 Task: Assign in the project TourPlan the issue 'Create a feature for users to track their fitness and health data' to the sprint 'Breakaway'.
Action: Mouse moved to (1304, 496)
Screenshot: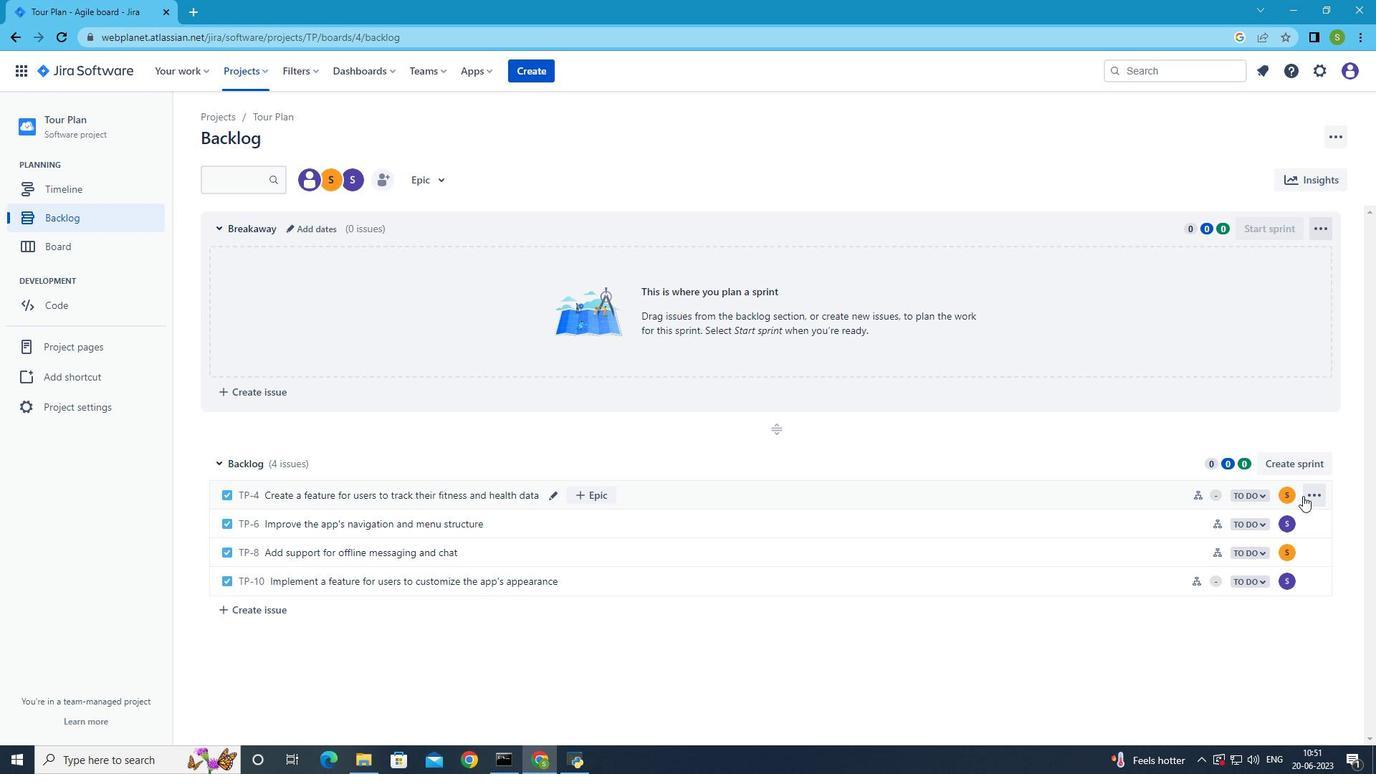 
Action: Mouse pressed left at (1304, 496)
Screenshot: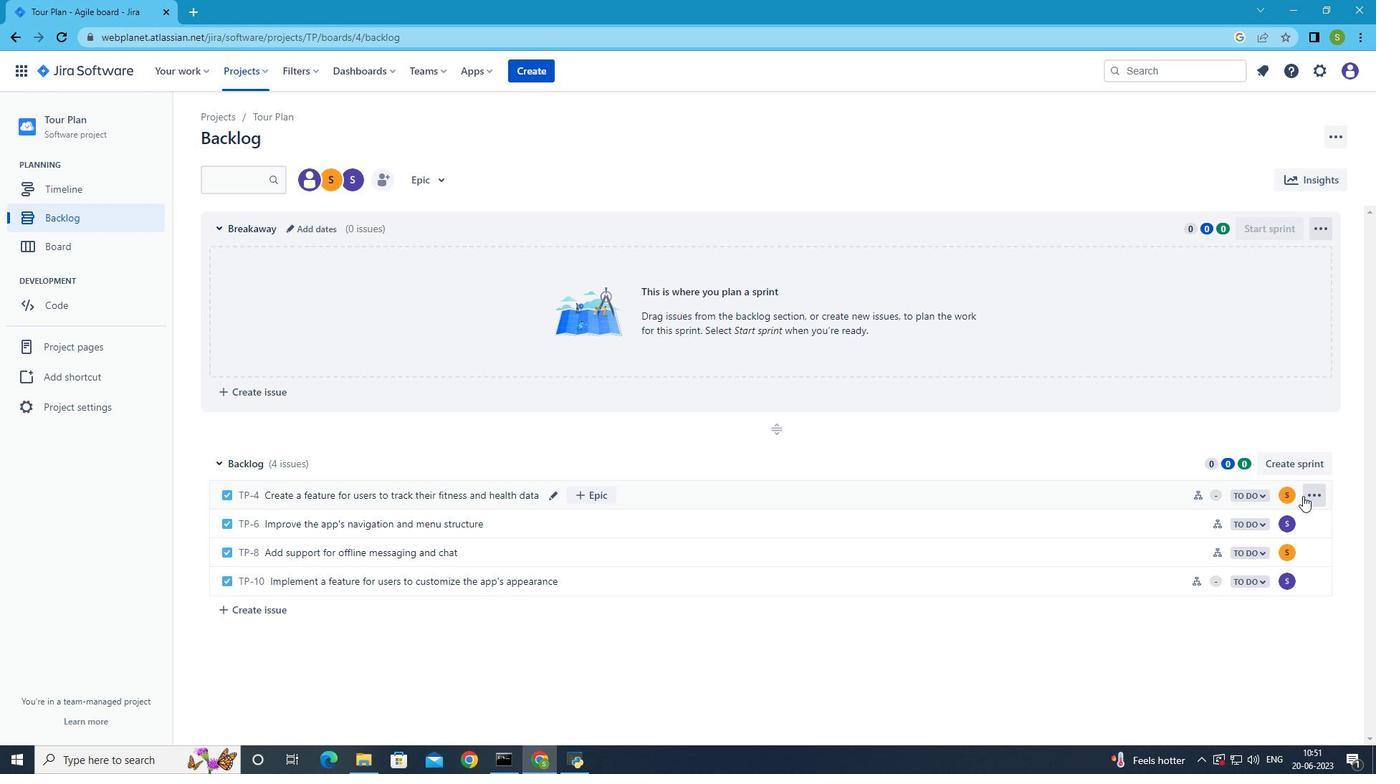 
Action: Mouse moved to (1272, 658)
Screenshot: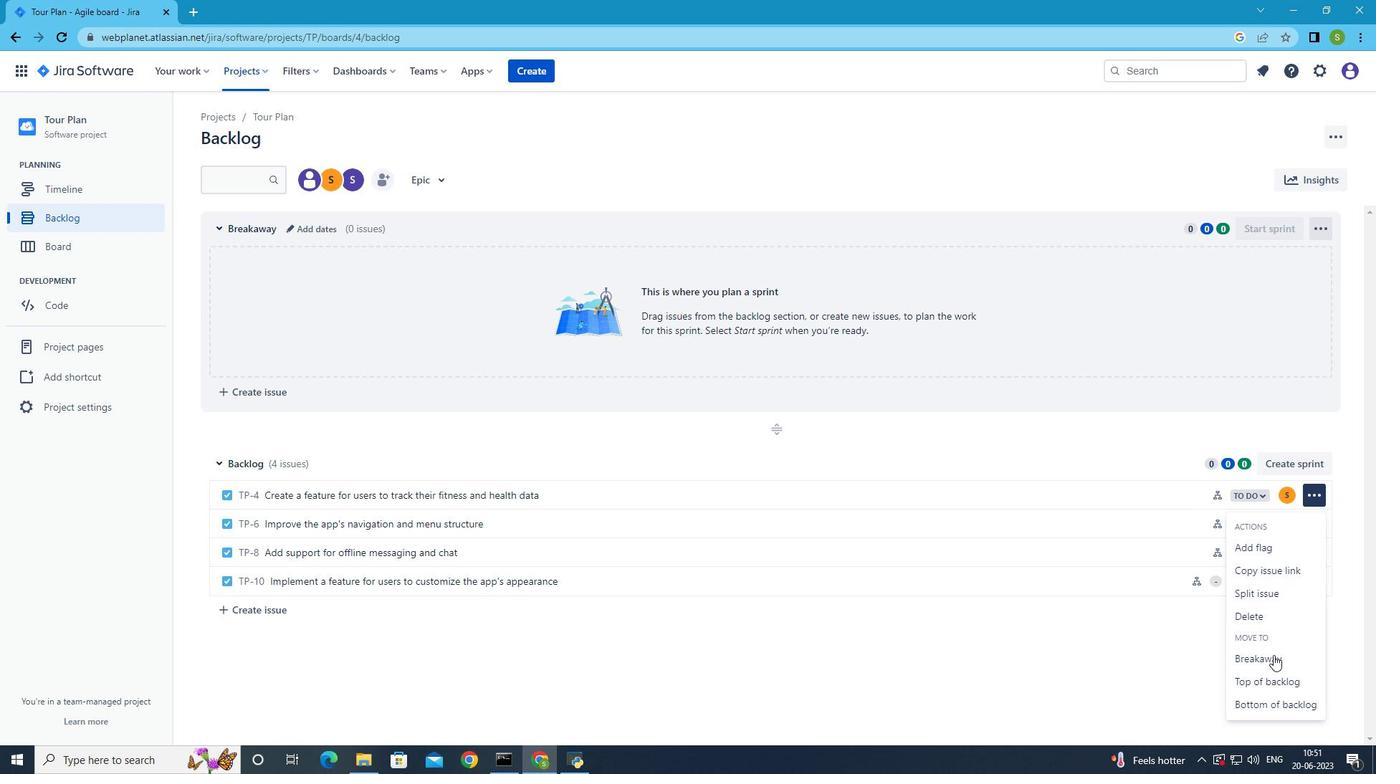 
Action: Mouse pressed left at (1272, 658)
Screenshot: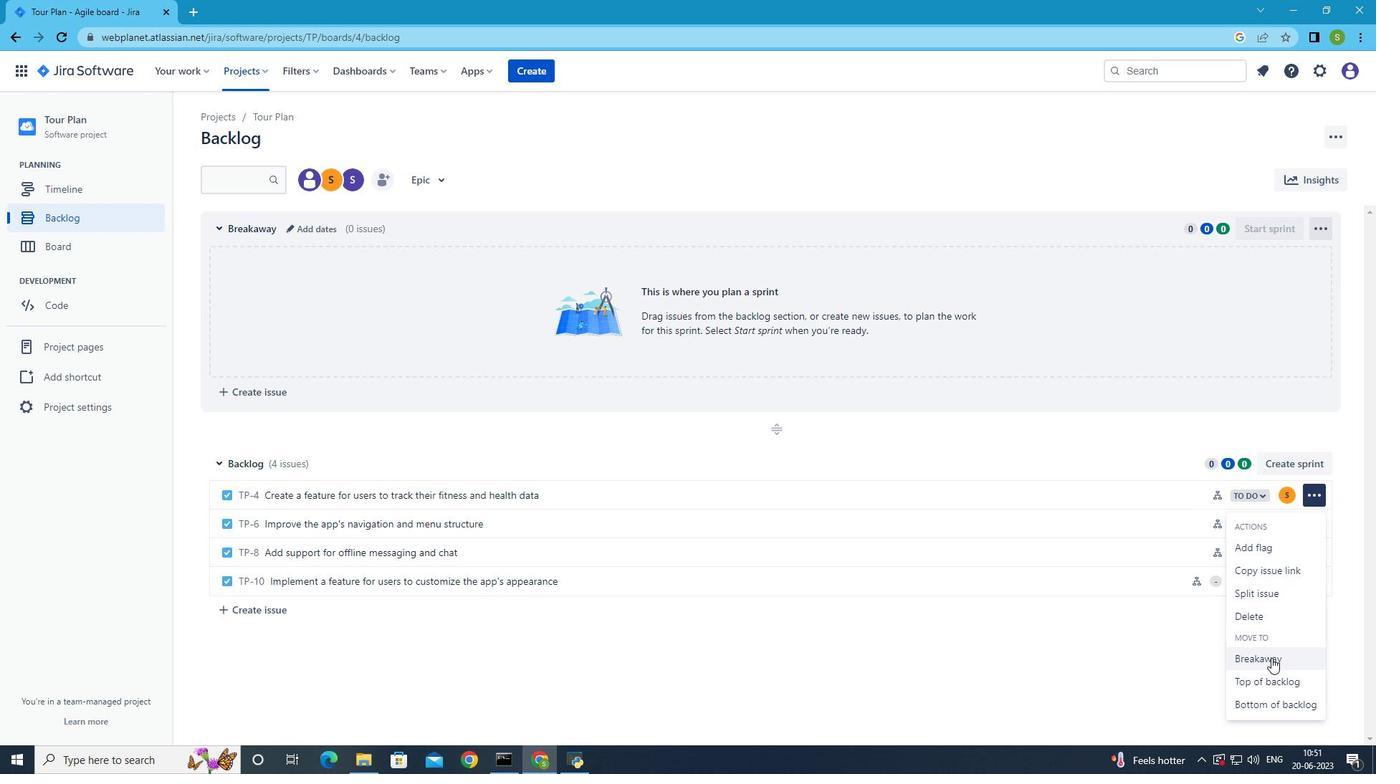 
Action: Mouse moved to (805, 335)
Screenshot: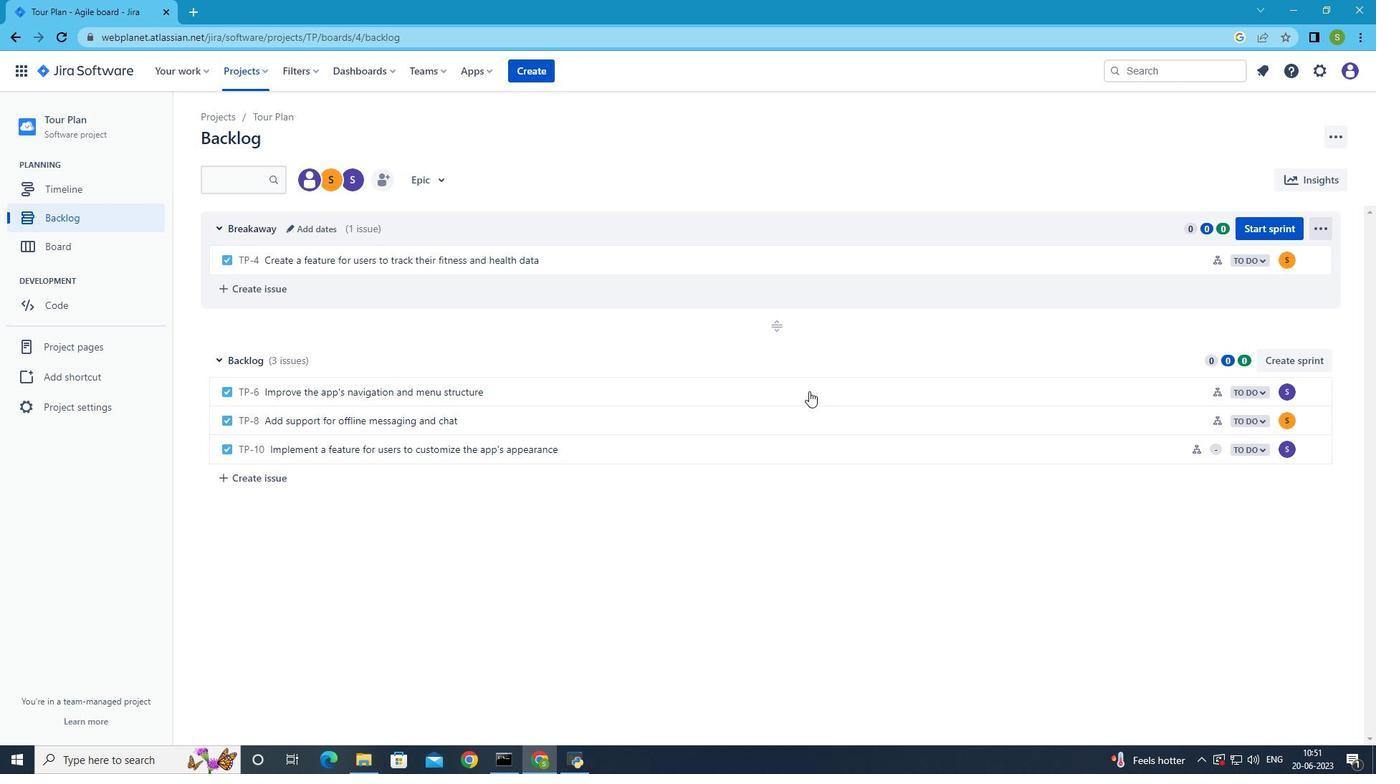 
